 Task: Use the formula "Average" in spreadsheet "Project protfolio".
Action: Mouse moved to (691, 109)
Screenshot: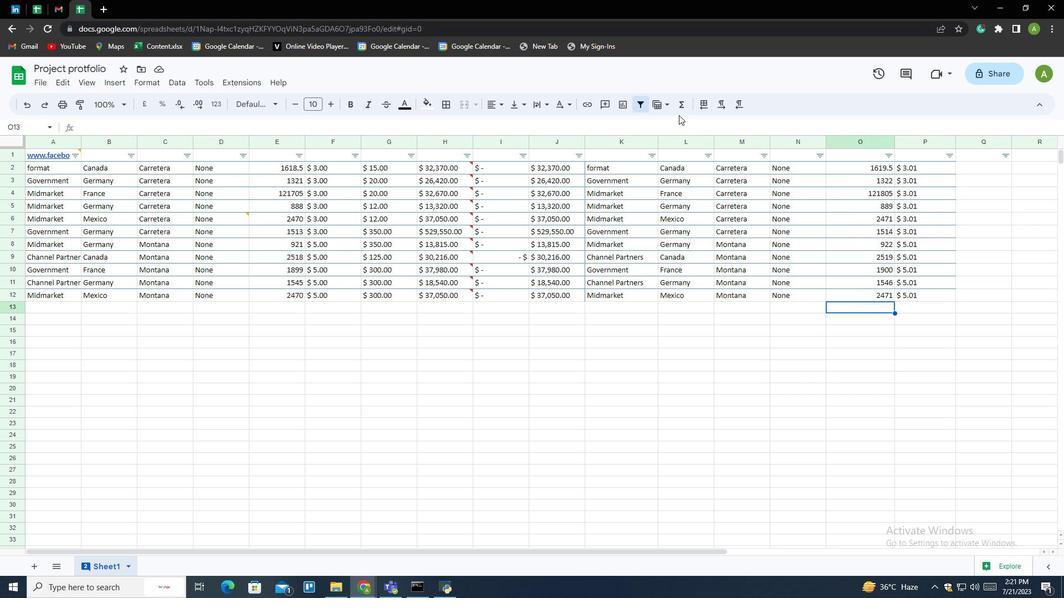 
Action: Mouse pressed left at (691, 109)
Screenshot: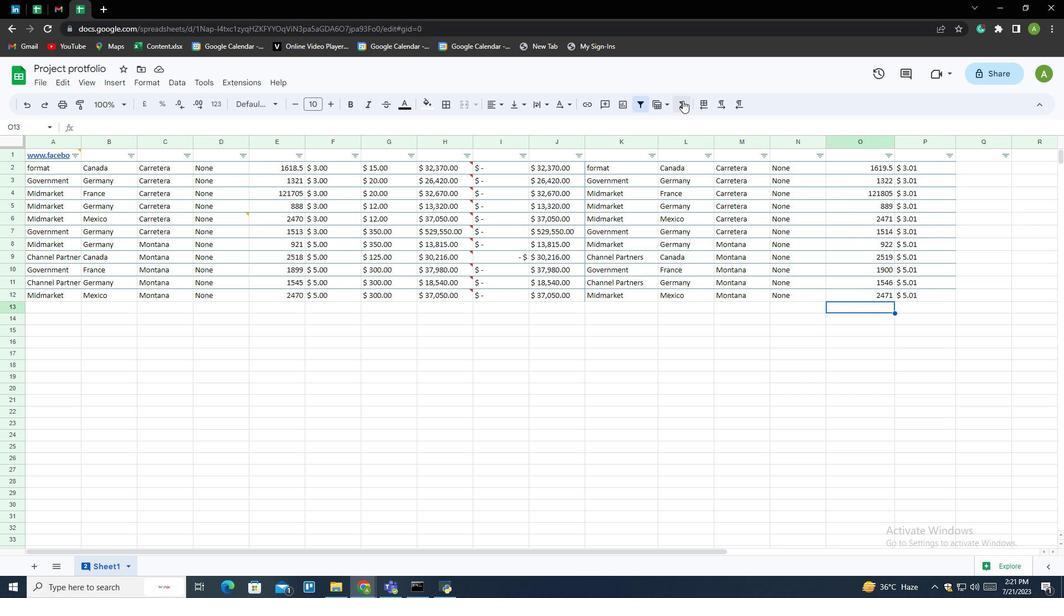 
Action: Mouse moved to (706, 149)
Screenshot: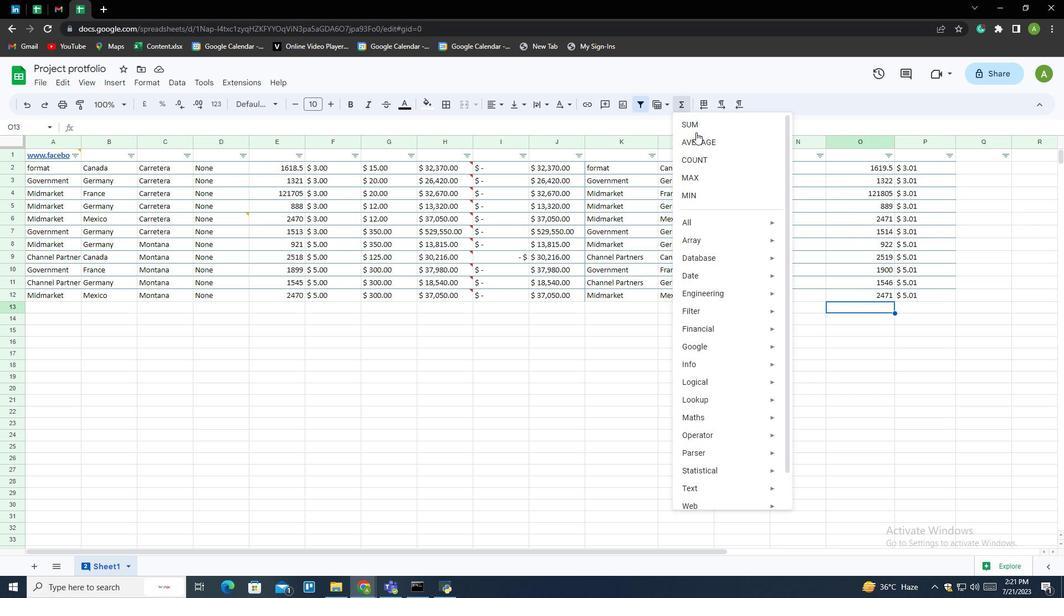 
Action: Mouse pressed left at (706, 149)
Screenshot: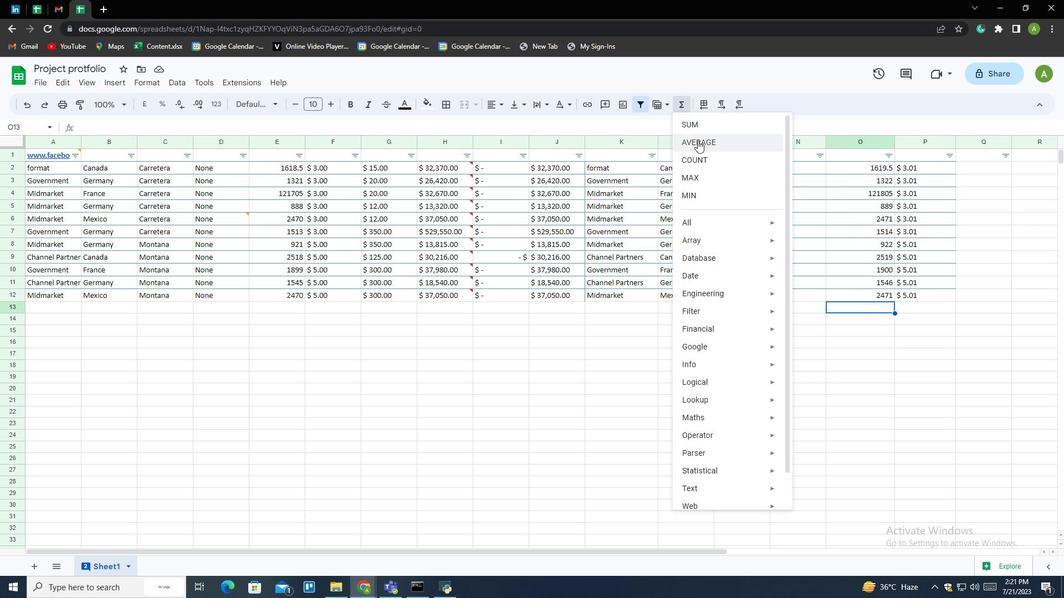 
Action: Mouse moved to (872, 171)
Screenshot: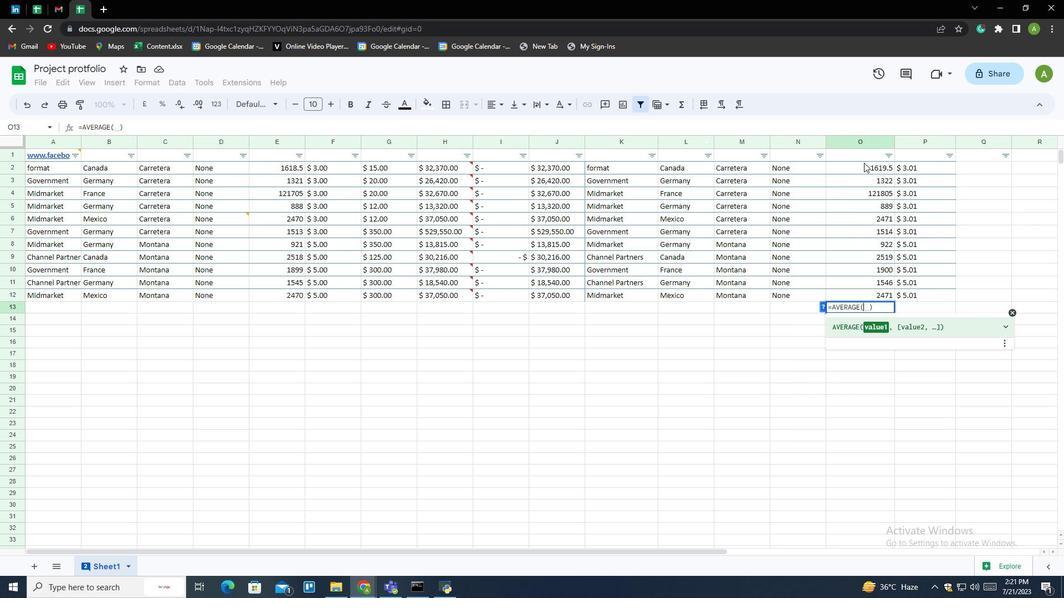 
Action: Mouse pressed left at (872, 171)
Screenshot: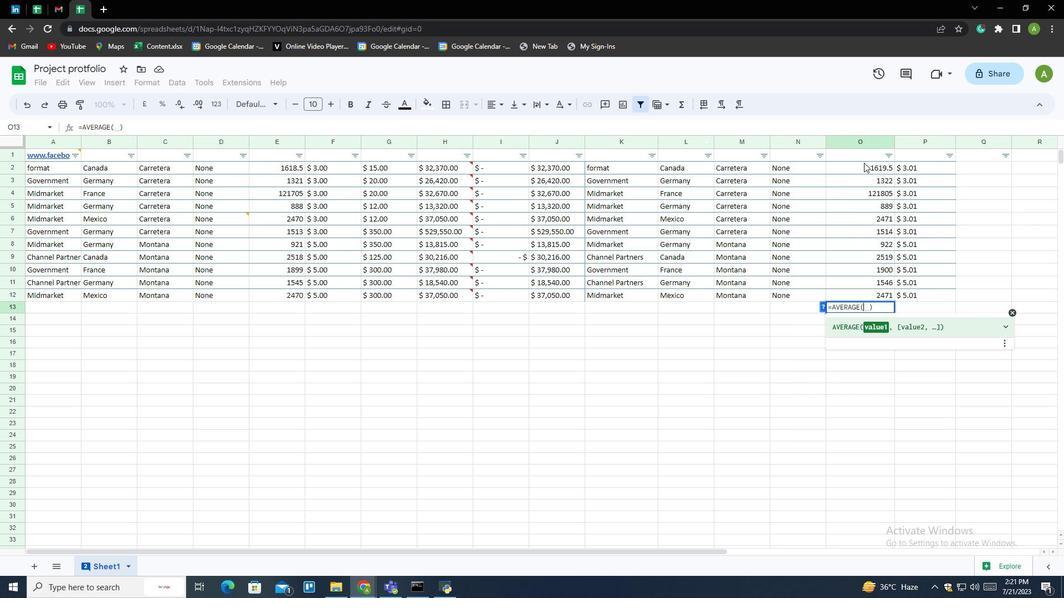 
Action: Mouse moved to (891, 298)
Screenshot: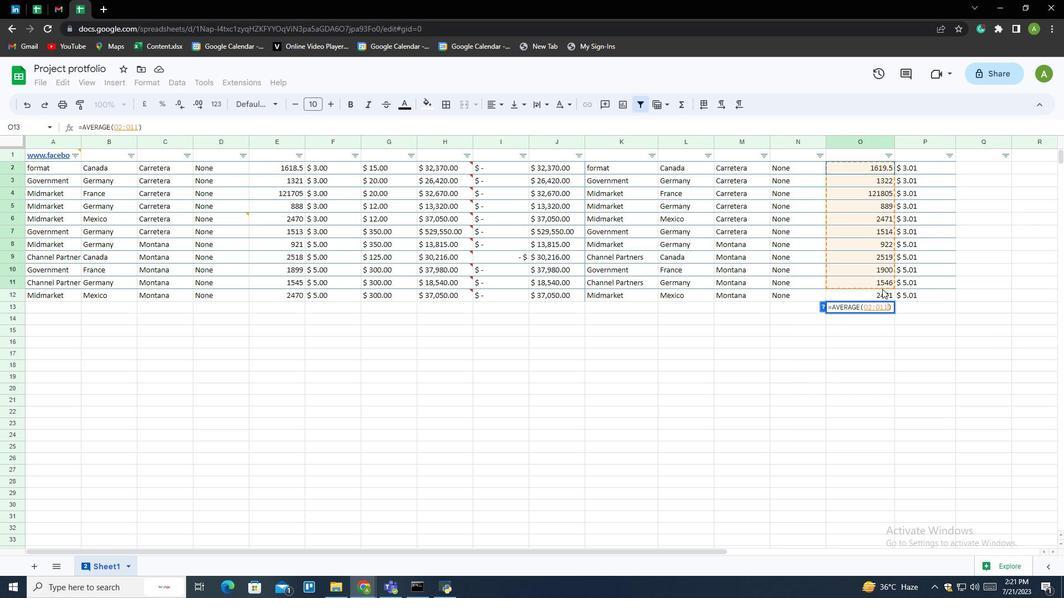 
Action: Key pressed <Key.enter>
Screenshot: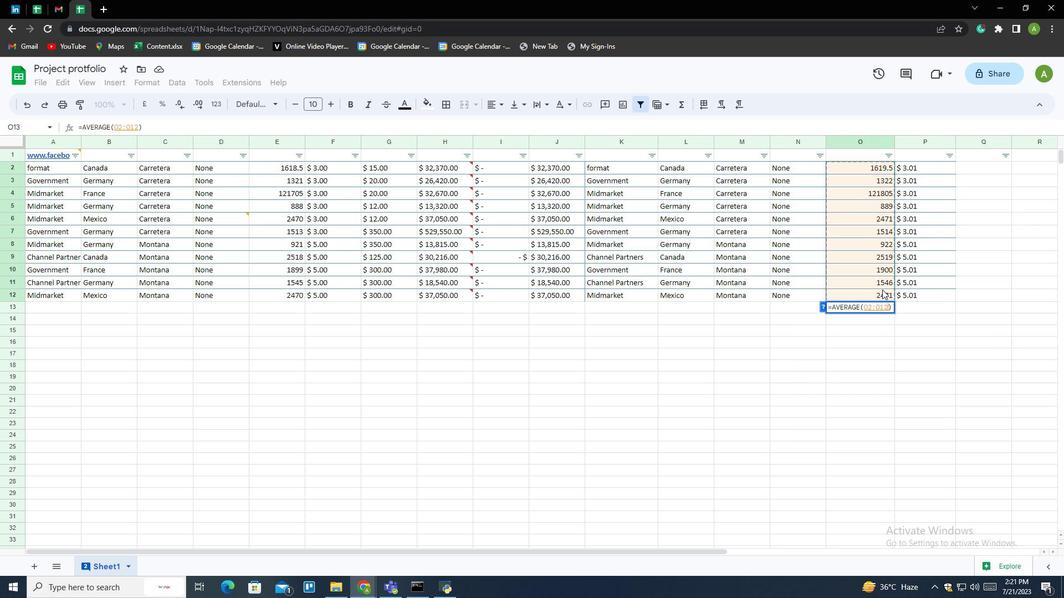 
Action: Mouse moved to (891, 298)
Screenshot: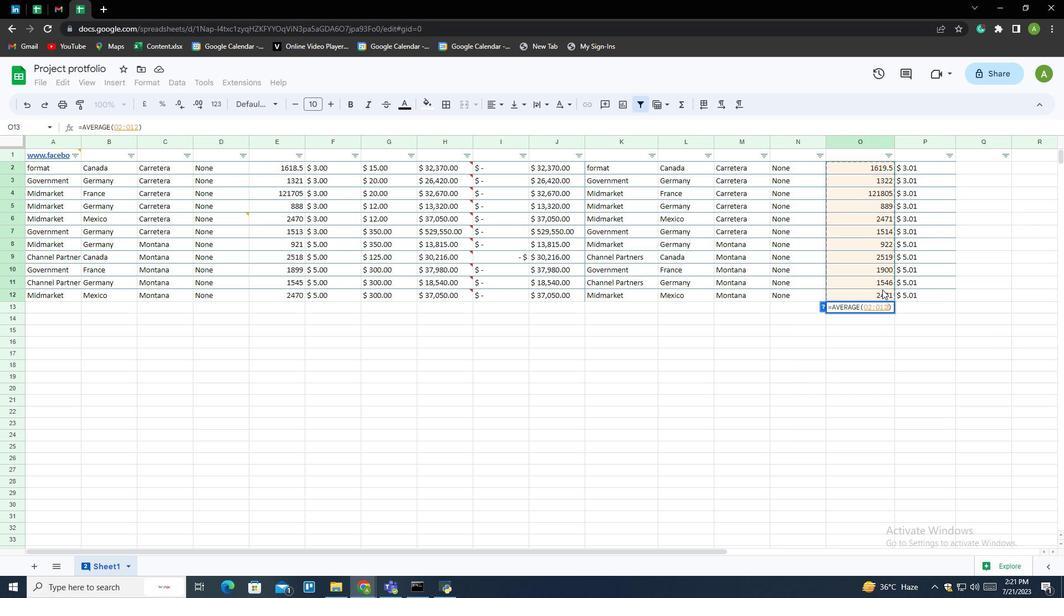 
